 Task: Add The Laughing Cow Original Spreadable Creamy Cheese Wedges to the cart.
Action: Mouse moved to (718, 252)
Screenshot: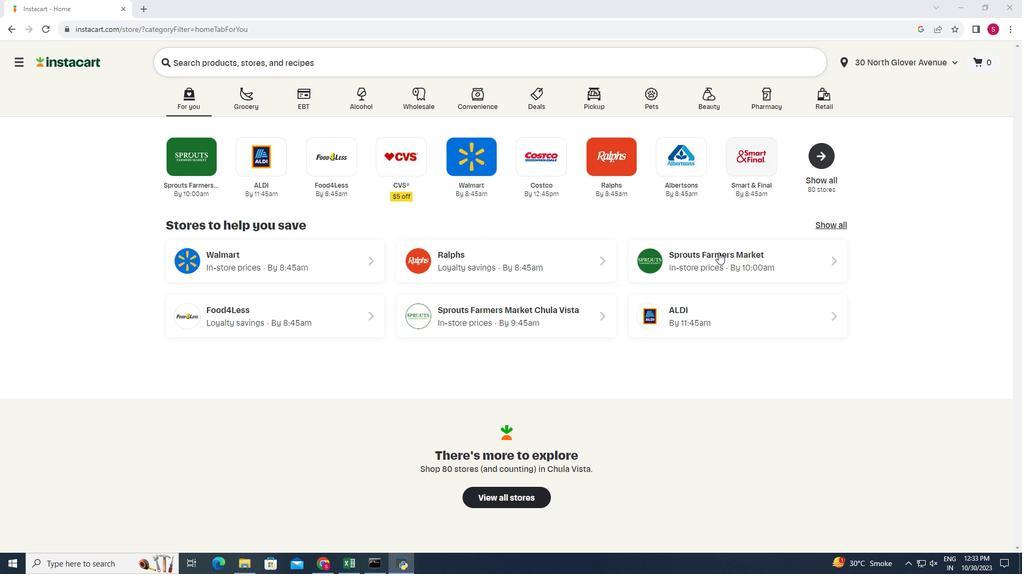 
Action: Mouse pressed left at (718, 252)
Screenshot: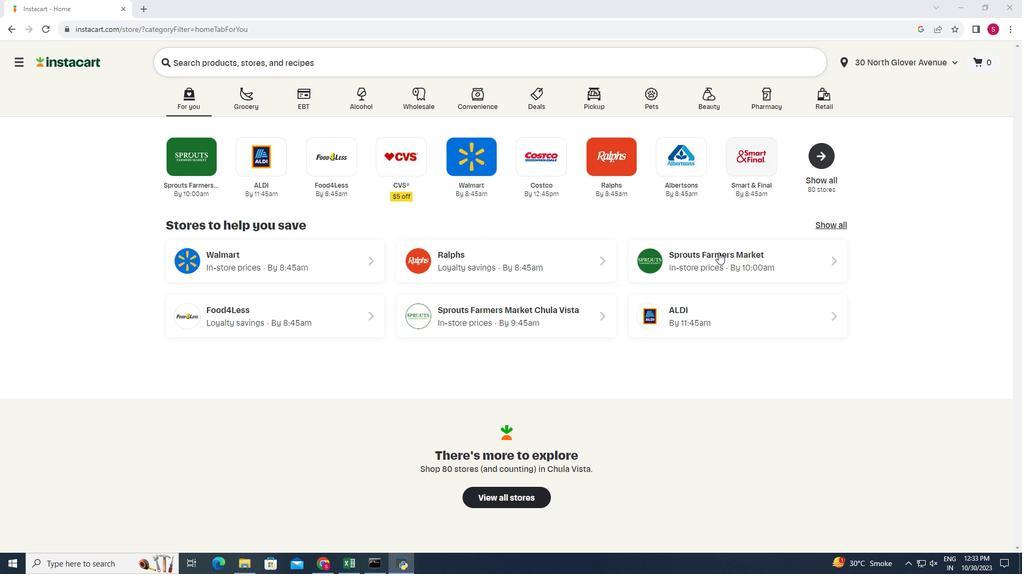 
Action: Mouse moved to (47, 462)
Screenshot: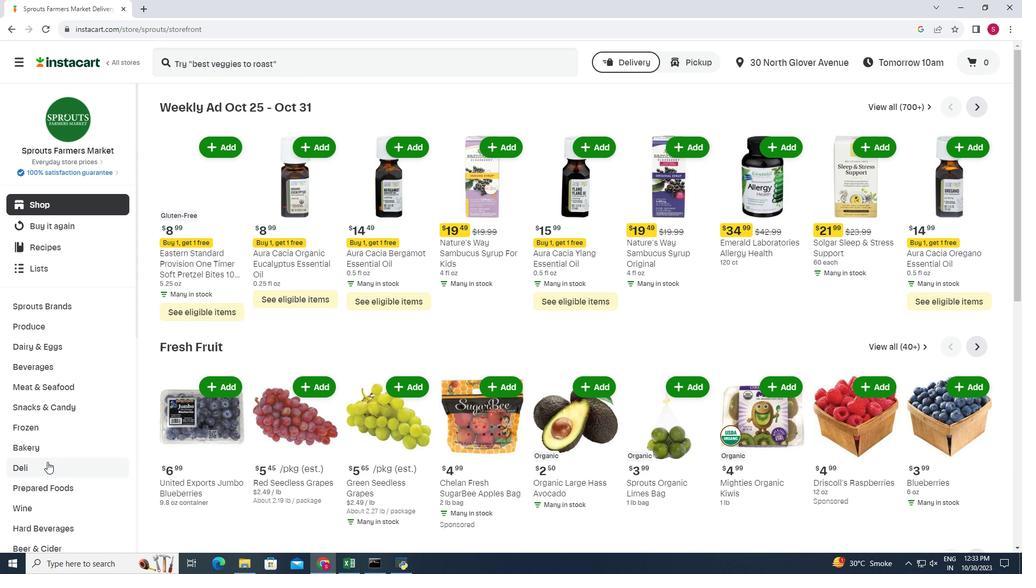 
Action: Mouse pressed left at (47, 462)
Screenshot: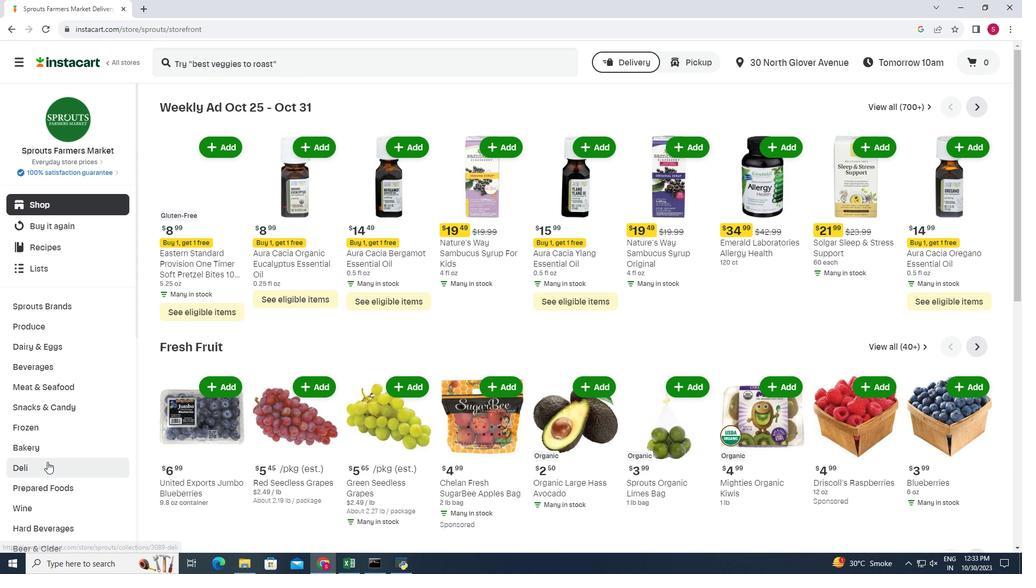 
Action: Mouse moved to (283, 135)
Screenshot: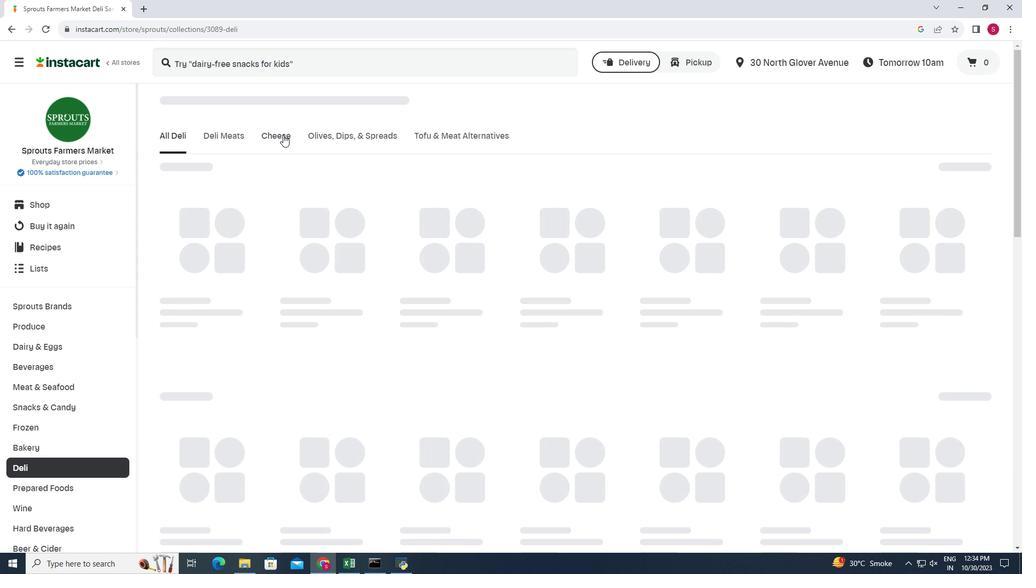 
Action: Mouse pressed left at (283, 135)
Screenshot: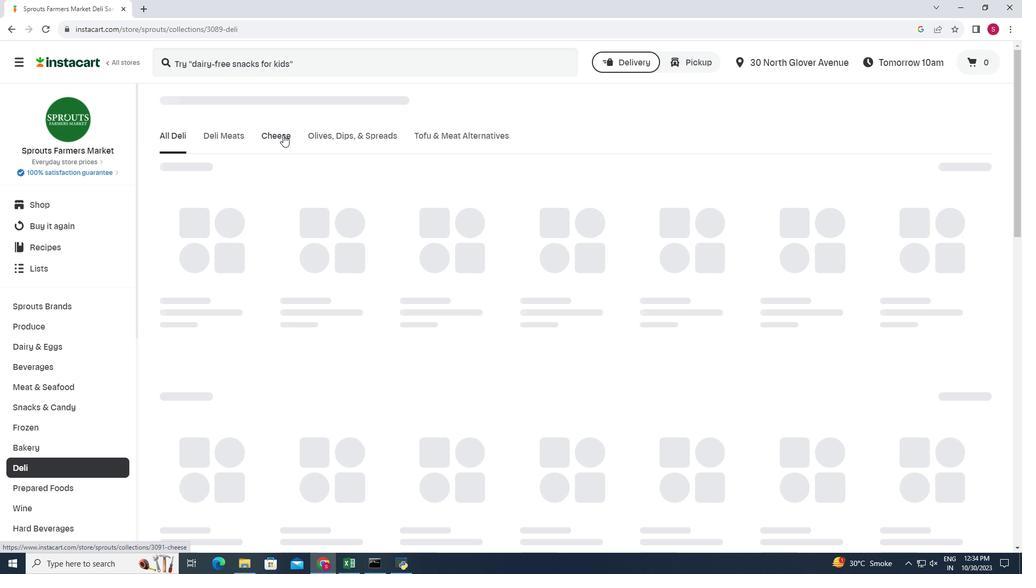 
Action: Mouse moved to (989, 202)
Screenshot: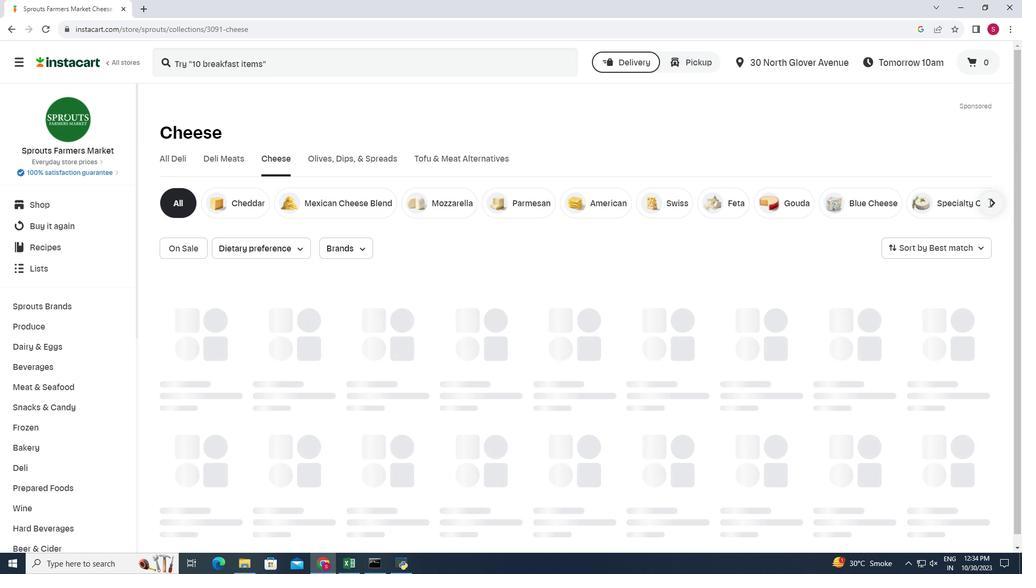 
Action: Mouse pressed left at (989, 202)
Screenshot: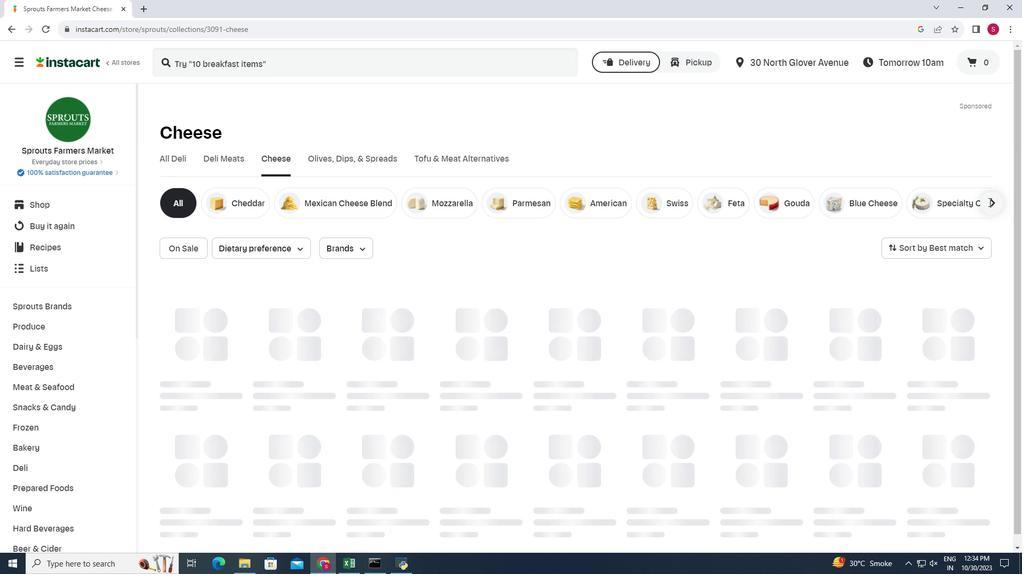 
Action: Mouse moved to (995, 301)
Screenshot: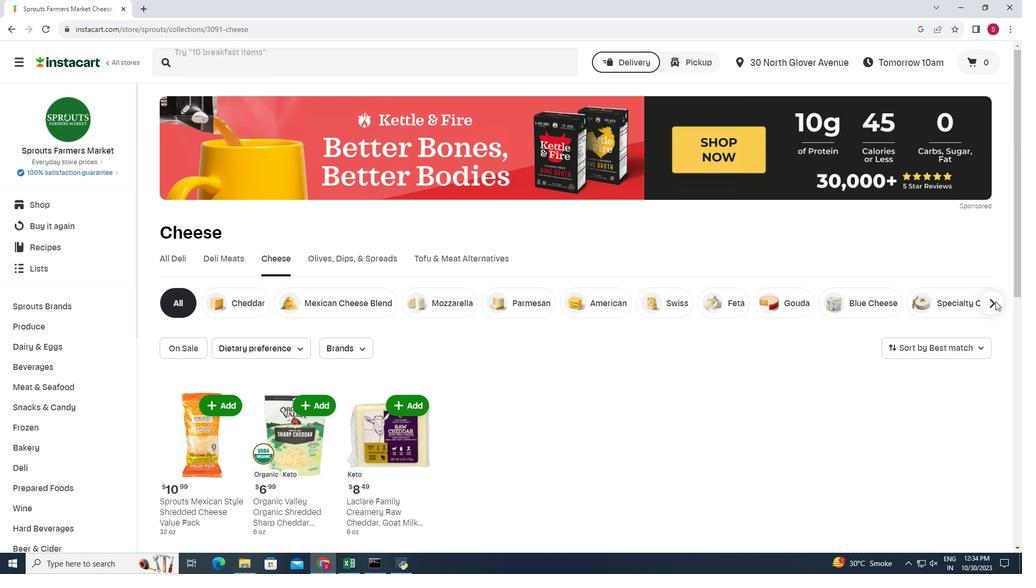 
Action: Mouse pressed left at (995, 301)
Screenshot: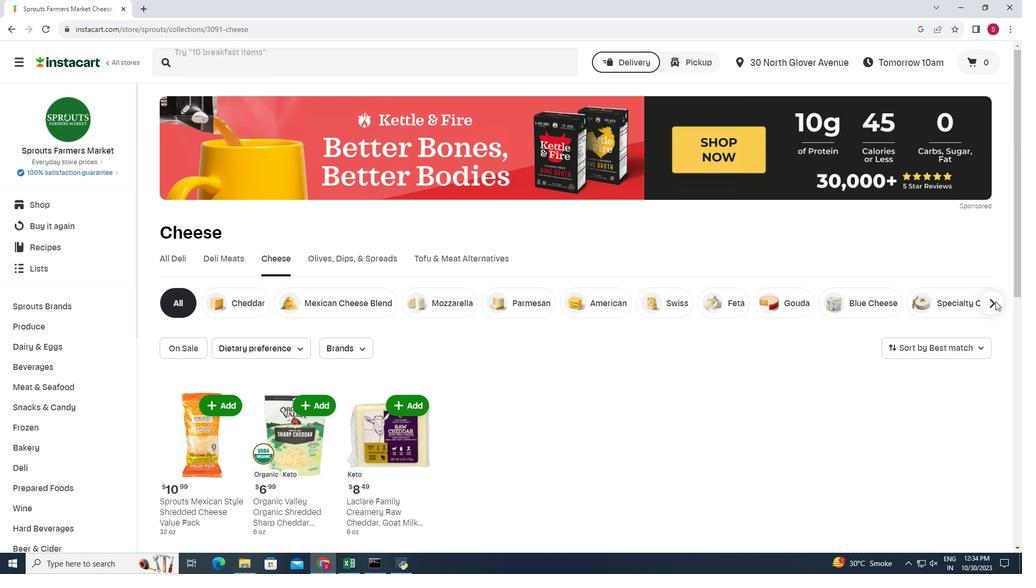 
Action: Mouse moved to (939, 303)
Screenshot: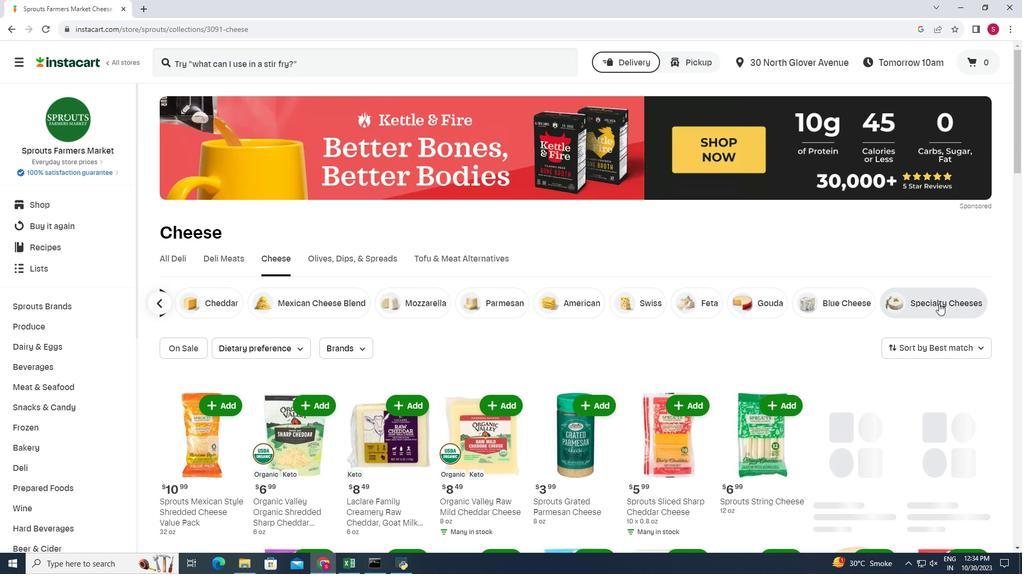 
Action: Mouse pressed left at (939, 303)
Screenshot: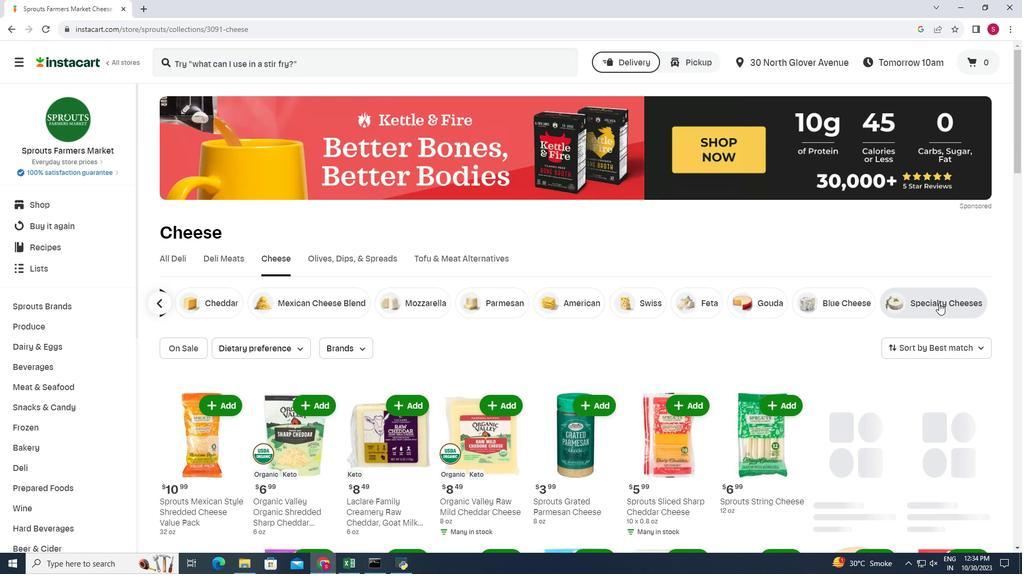 
Action: Mouse moved to (666, 433)
Screenshot: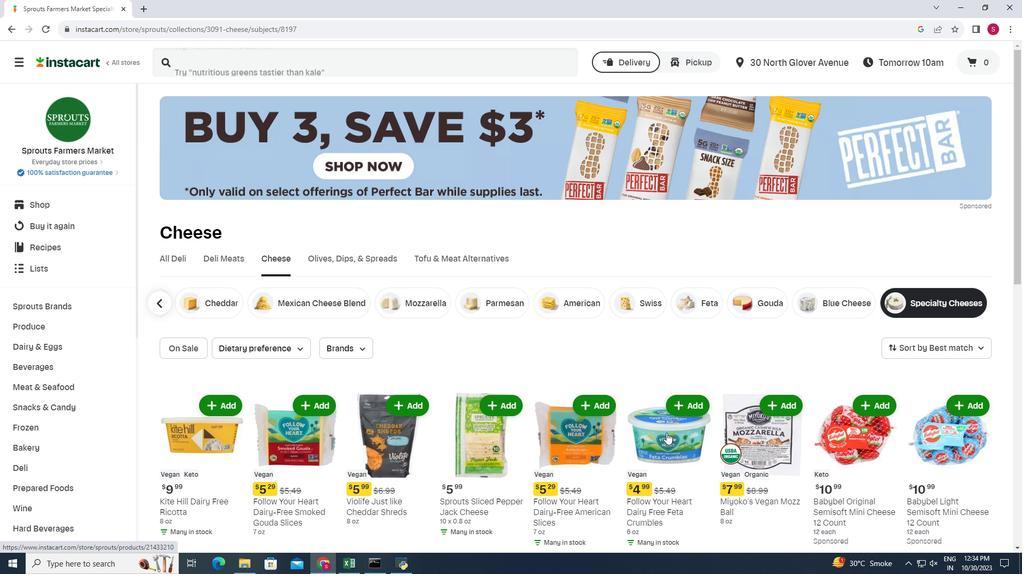 
Action: Mouse scrolled (666, 432) with delta (0, 0)
Screenshot: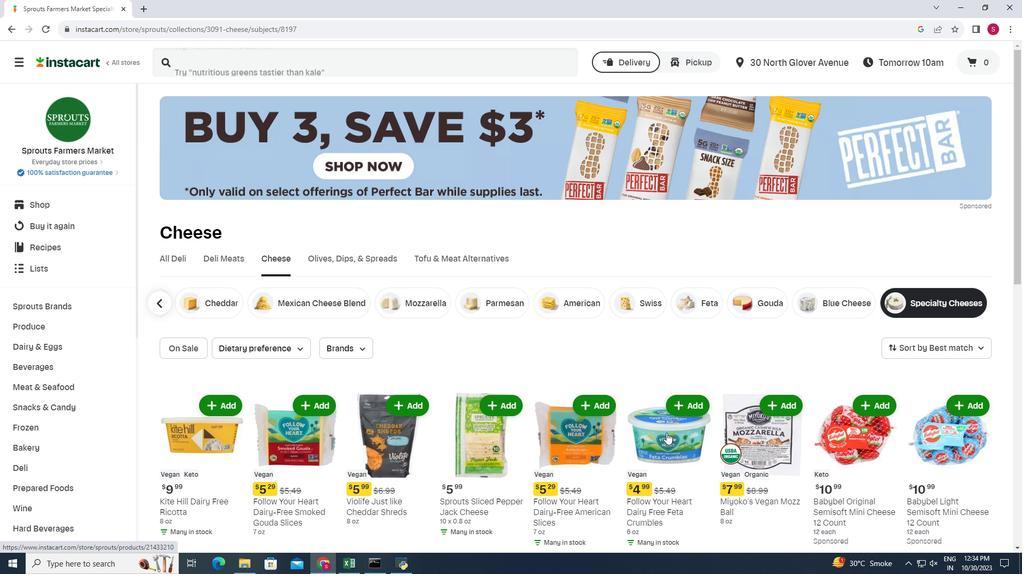 
Action: Mouse moved to (666, 433)
Screenshot: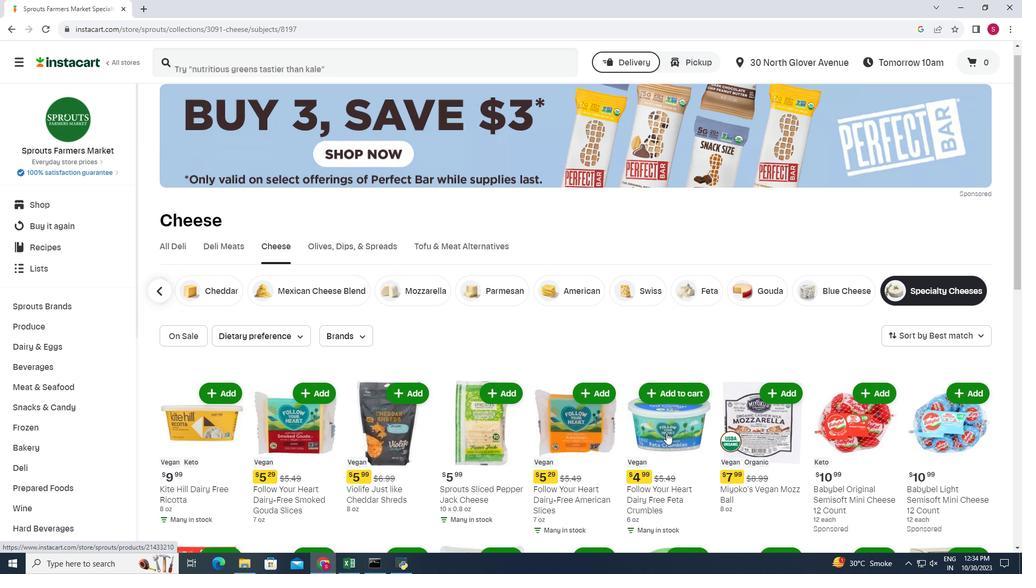 
Action: Mouse scrolled (666, 432) with delta (0, 0)
Screenshot: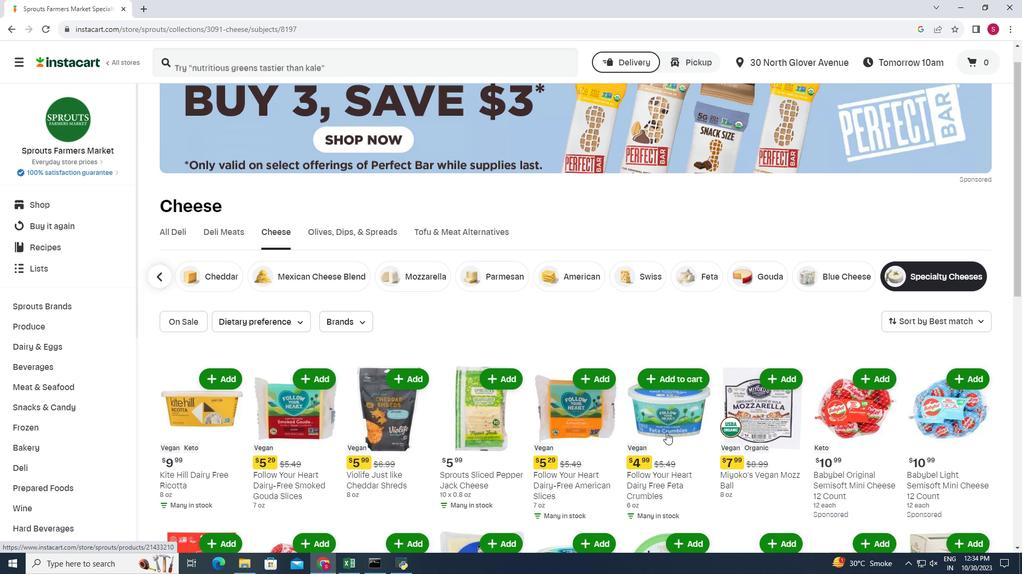 
Action: Mouse scrolled (666, 432) with delta (0, 0)
Screenshot: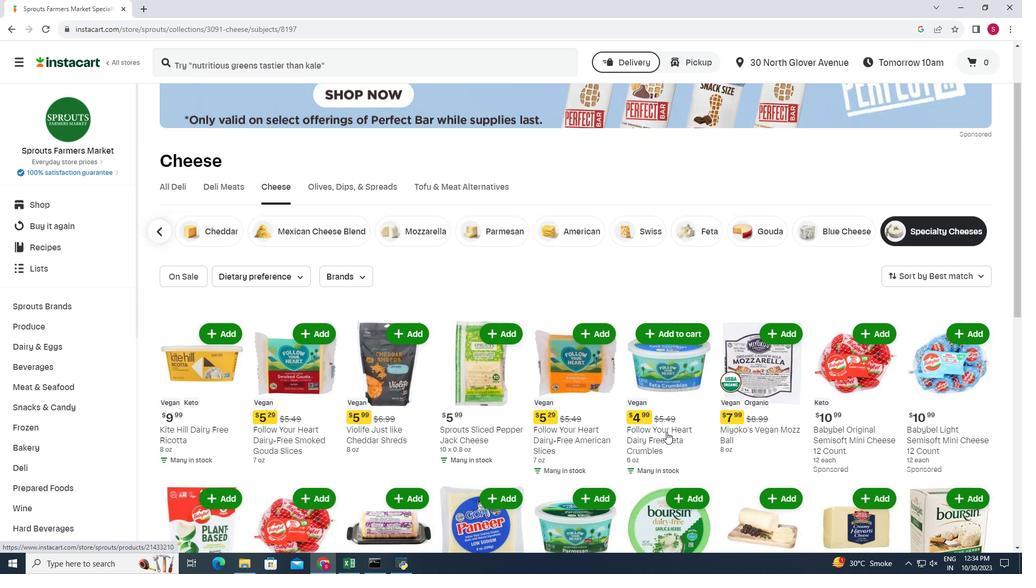 
Action: Mouse moved to (664, 425)
Screenshot: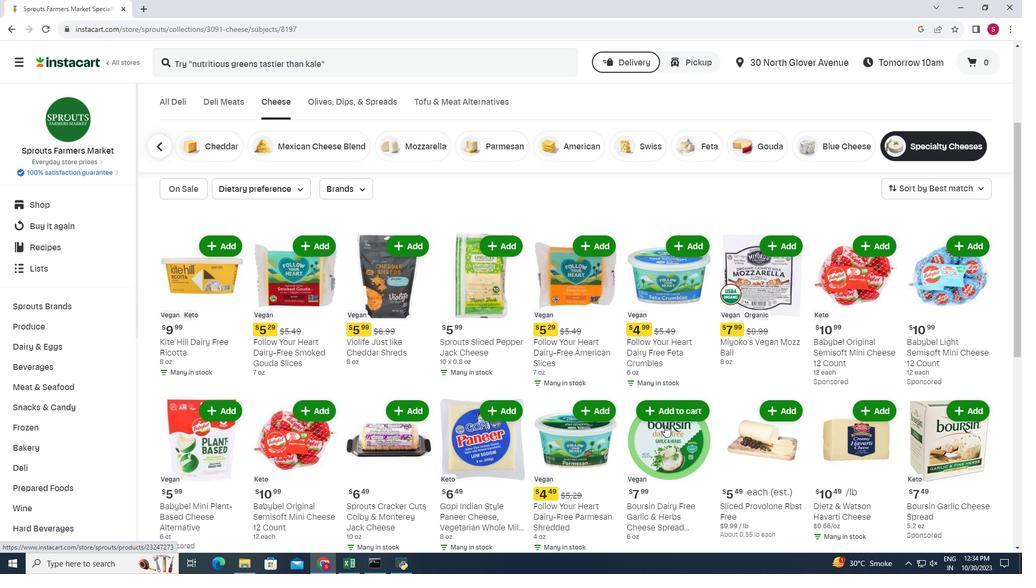 
Action: Mouse scrolled (664, 425) with delta (0, 0)
Screenshot: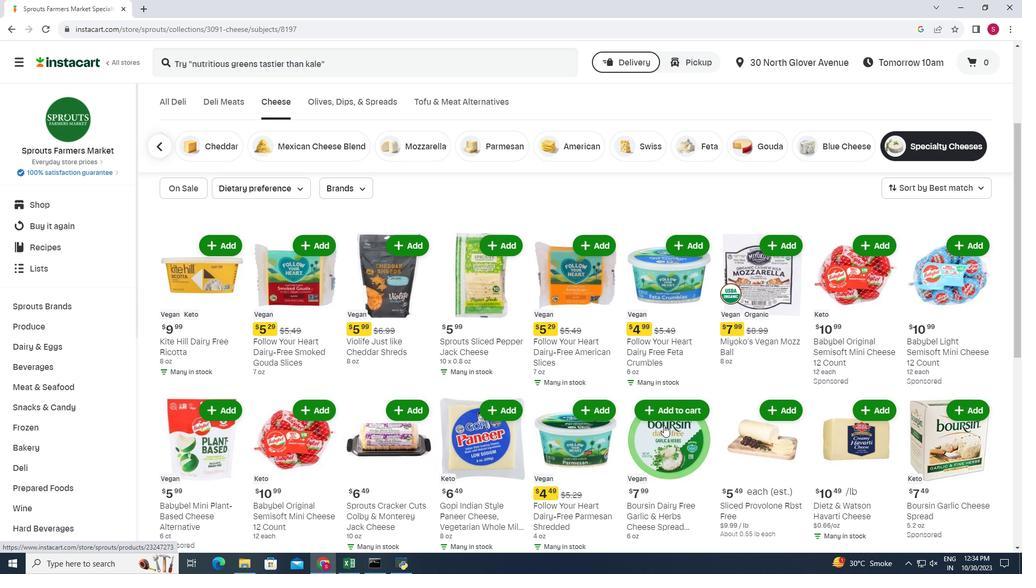 
Action: Mouse moved to (1001, 429)
Screenshot: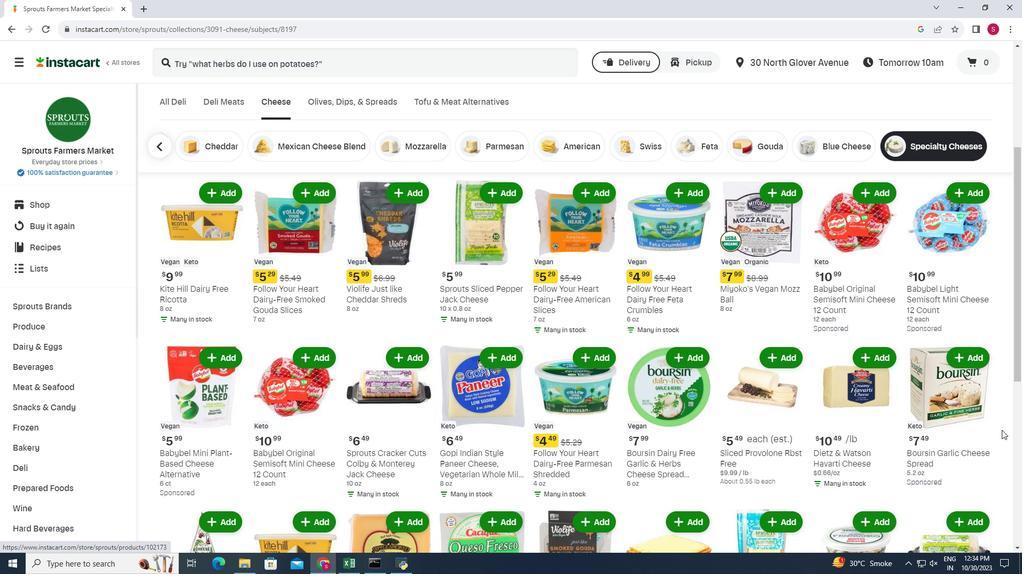 
Action: Mouse scrolled (1001, 429) with delta (0, 0)
Screenshot: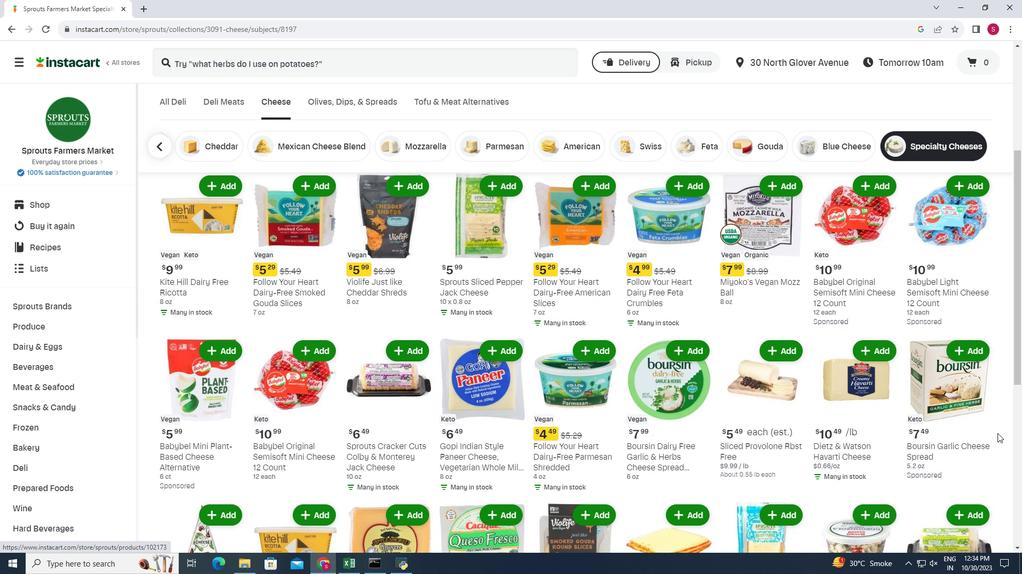 
Action: Mouse moved to (997, 433)
Screenshot: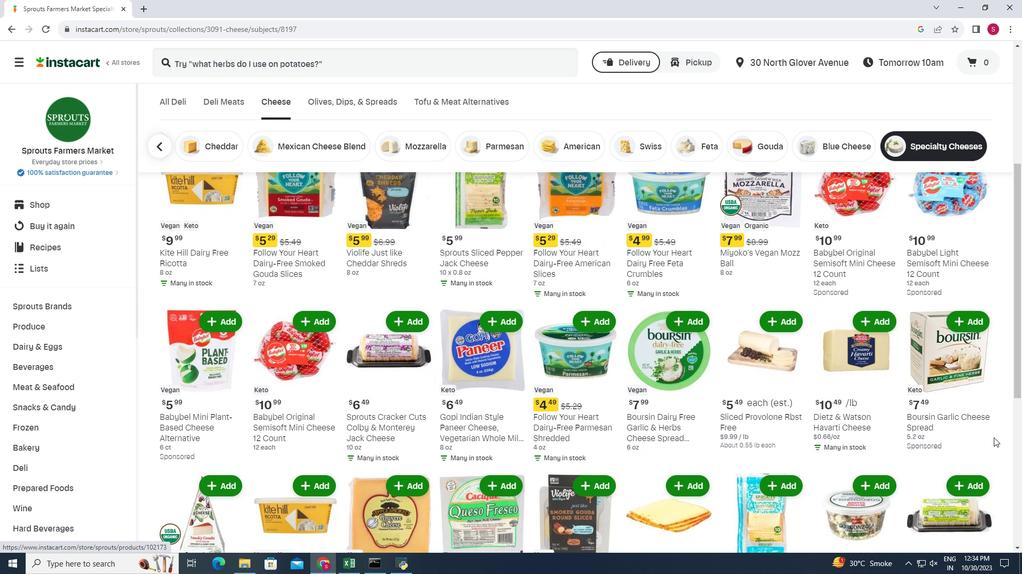 
Action: Mouse scrolled (997, 433) with delta (0, 0)
Screenshot: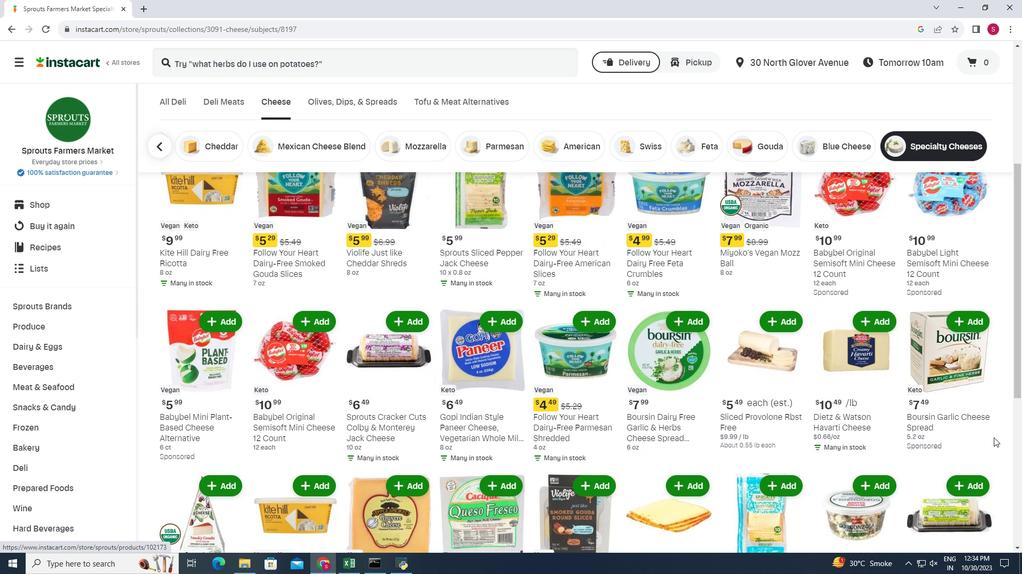 
Action: Mouse moved to (993, 438)
Screenshot: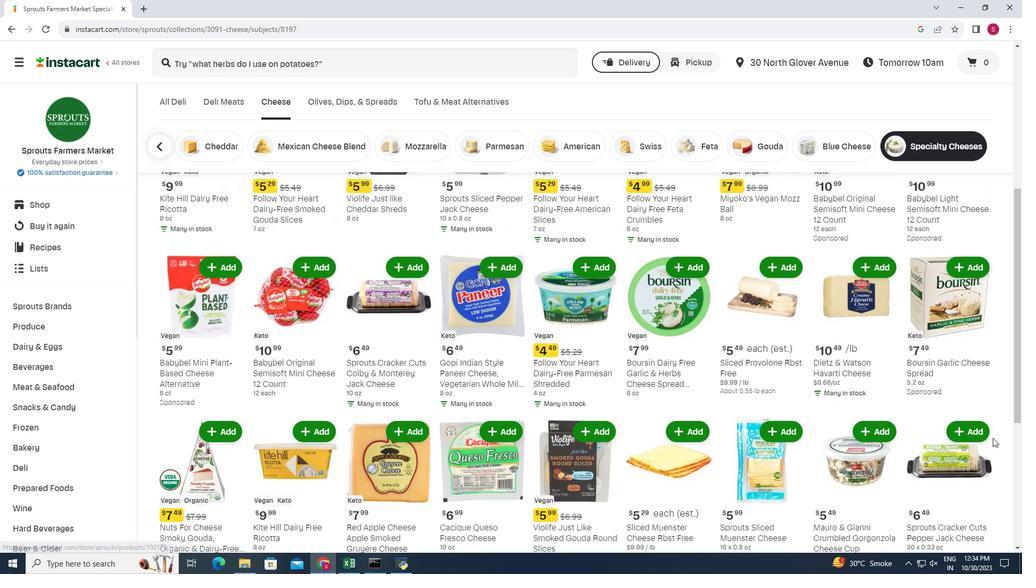 
Action: Mouse scrolled (993, 438) with delta (0, 0)
Screenshot: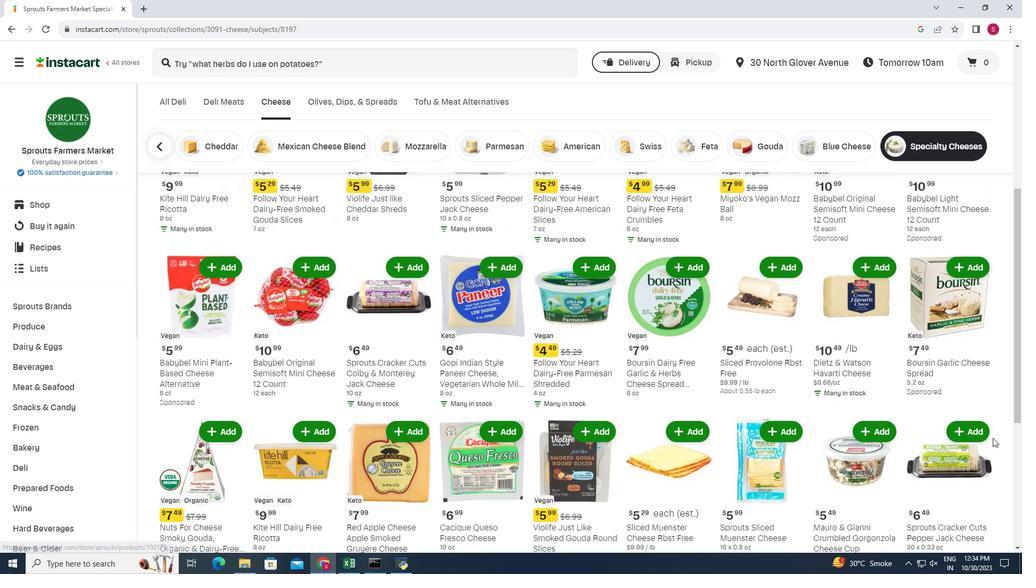 
Action: Mouse moved to (166, 398)
Screenshot: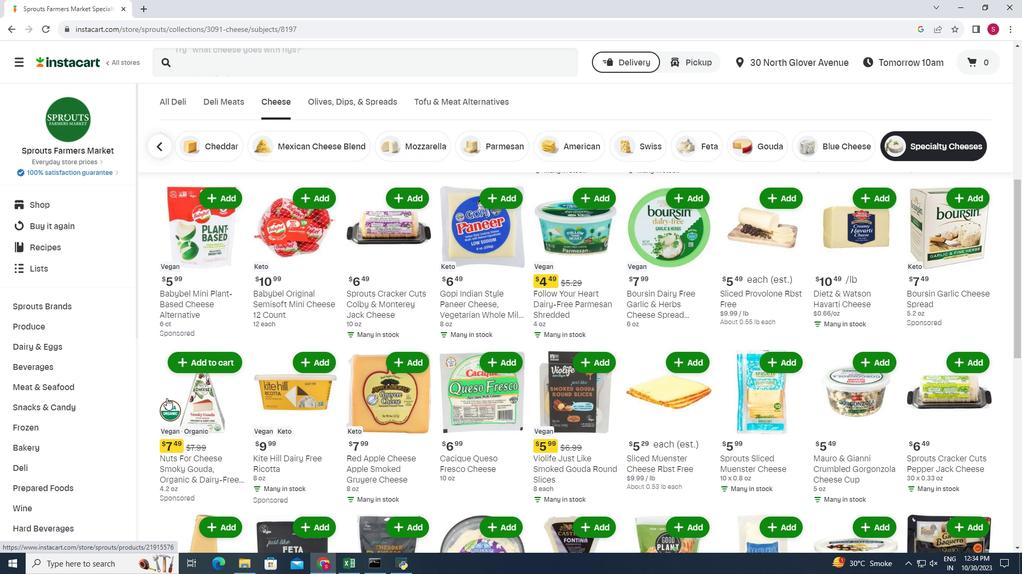 
Action: Mouse scrolled (166, 398) with delta (0, 0)
Screenshot: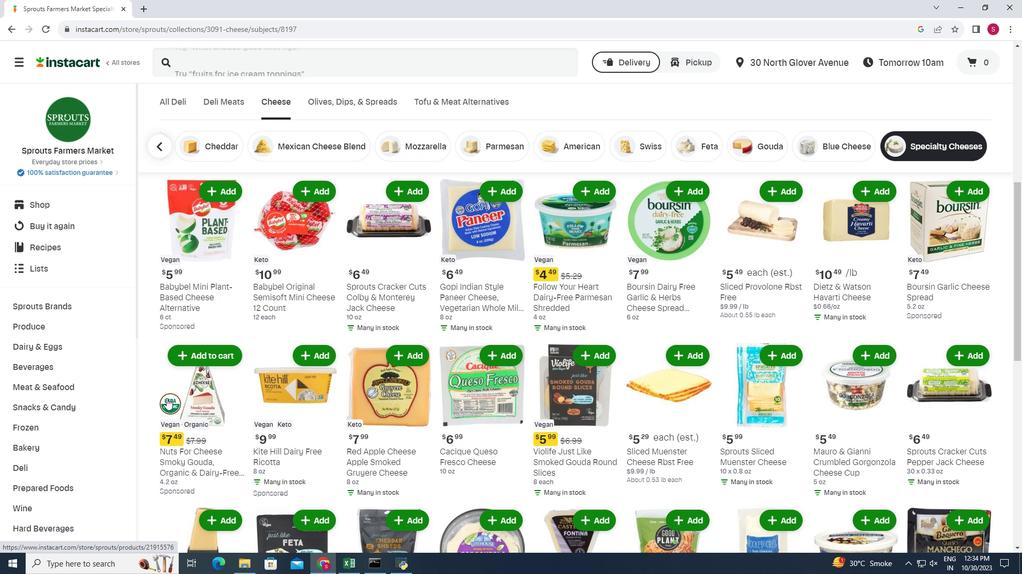 
Action: Mouse scrolled (166, 398) with delta (0, 0)
Screenshot: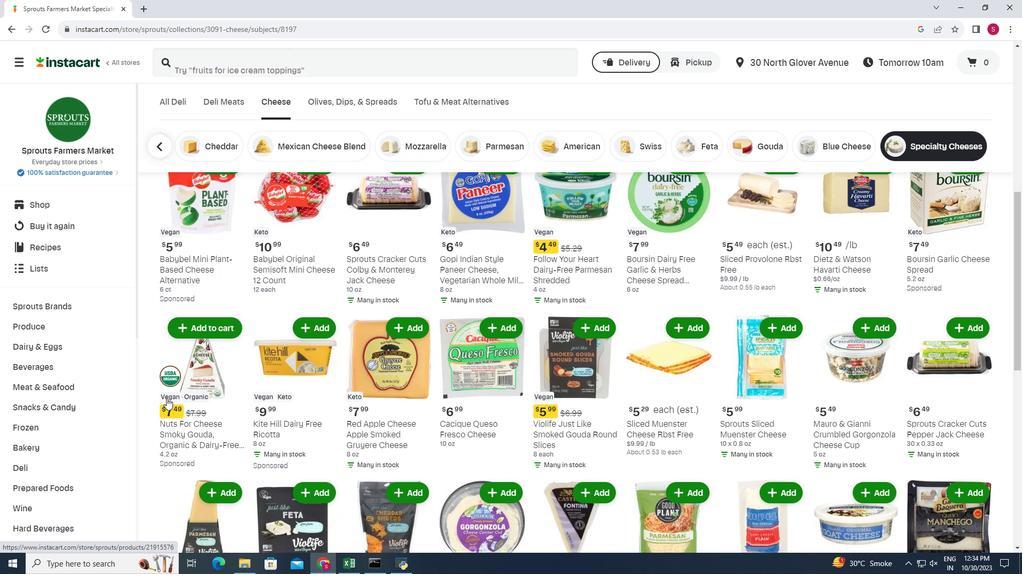 
Action: Mouse moved to (204, 425)
Screenshot: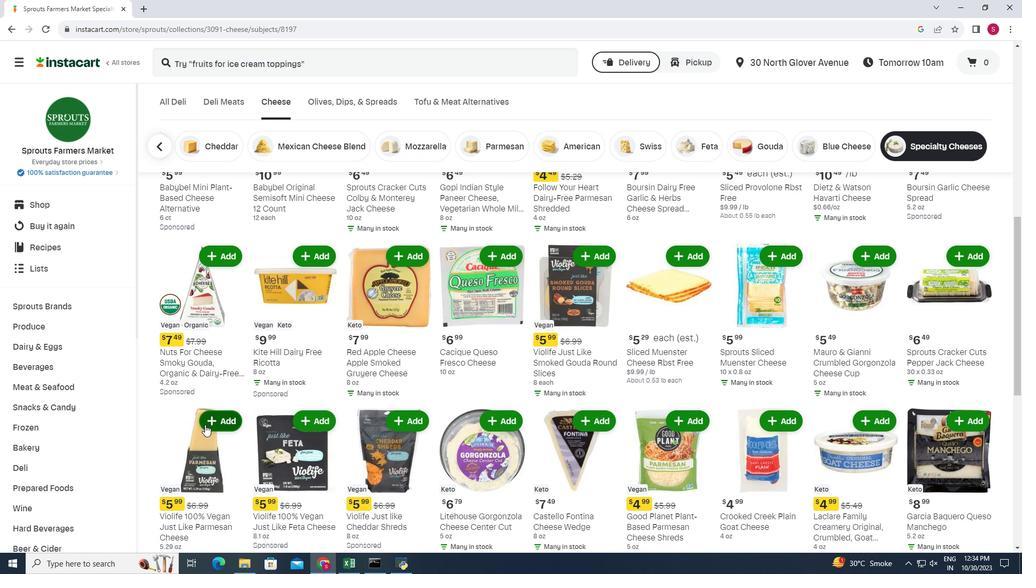 
Action: Mouse scrolled (204, 424) with delta (0, 0)
Screenshot: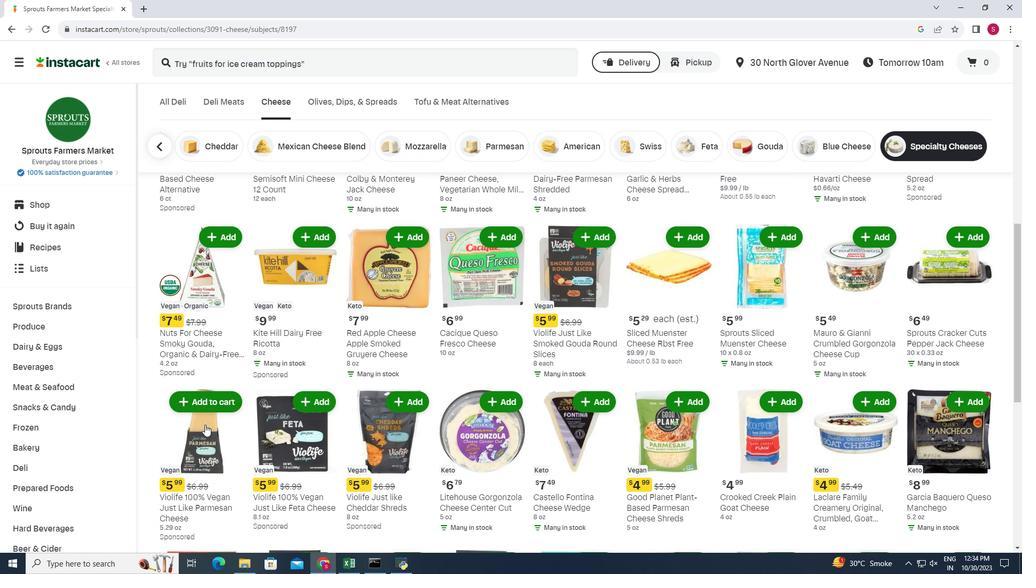 
Action: Mouse moved to (937, 461)
Screenshot: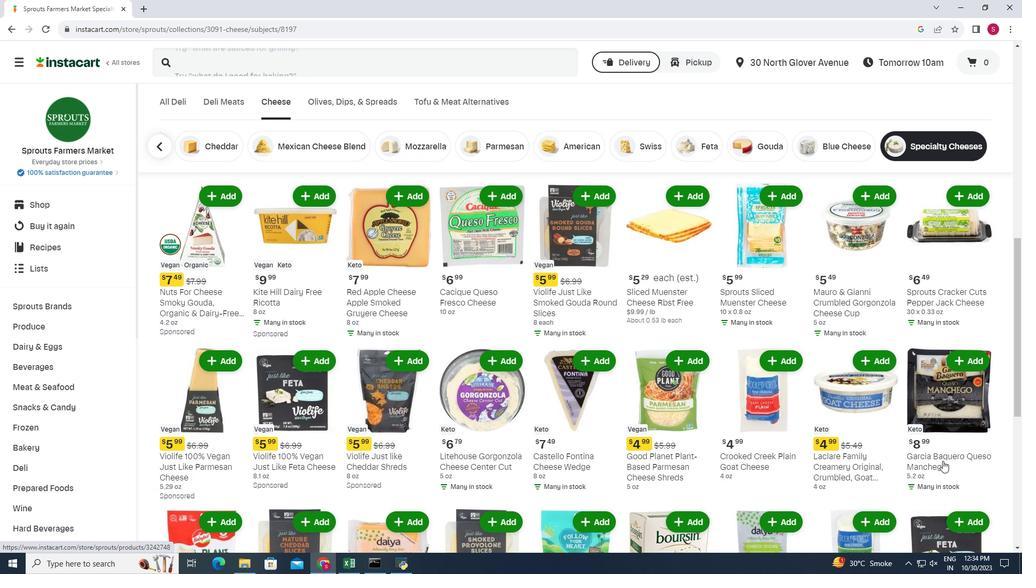 
Action: Mouse scrolled (937, 461) with delta (0, 0)
Screenshot: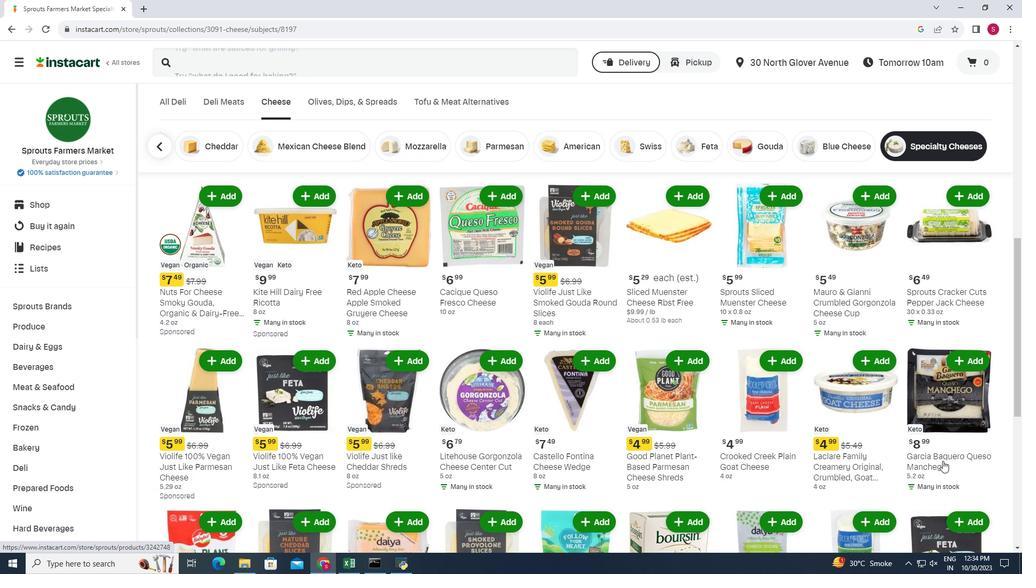 
Action: Mouse moved to (941, 461)
Screenshot: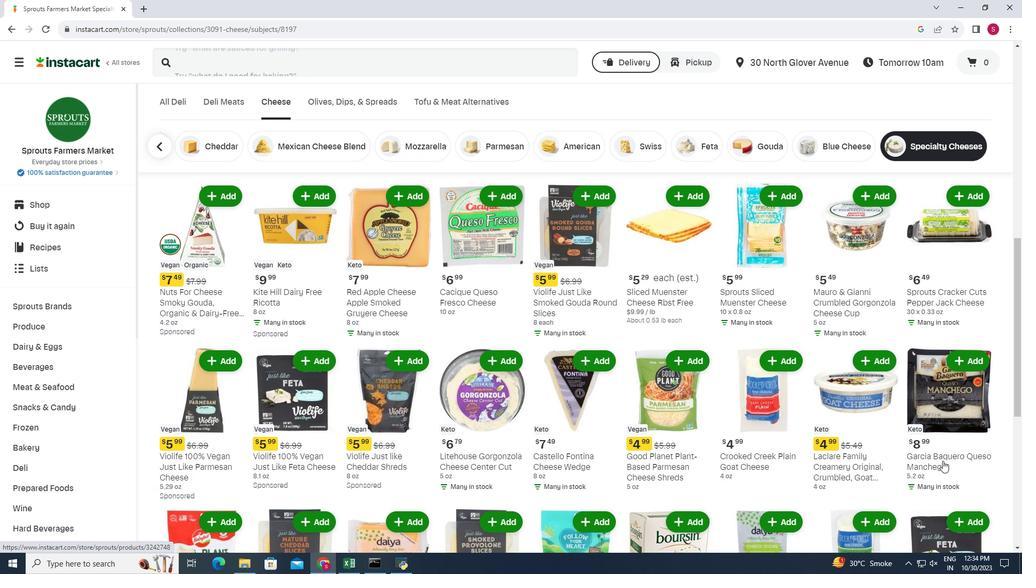 
Action: Mouse scrolled (941, 461) with delta (0, 0)
Screenshot: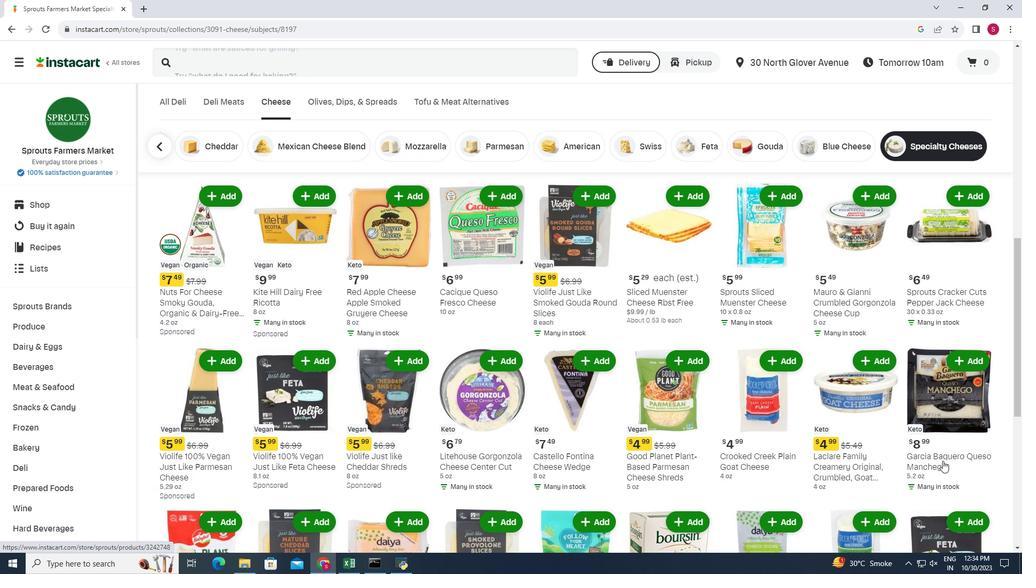 
Action: Mouse moved to (943, 461)
Screenshot: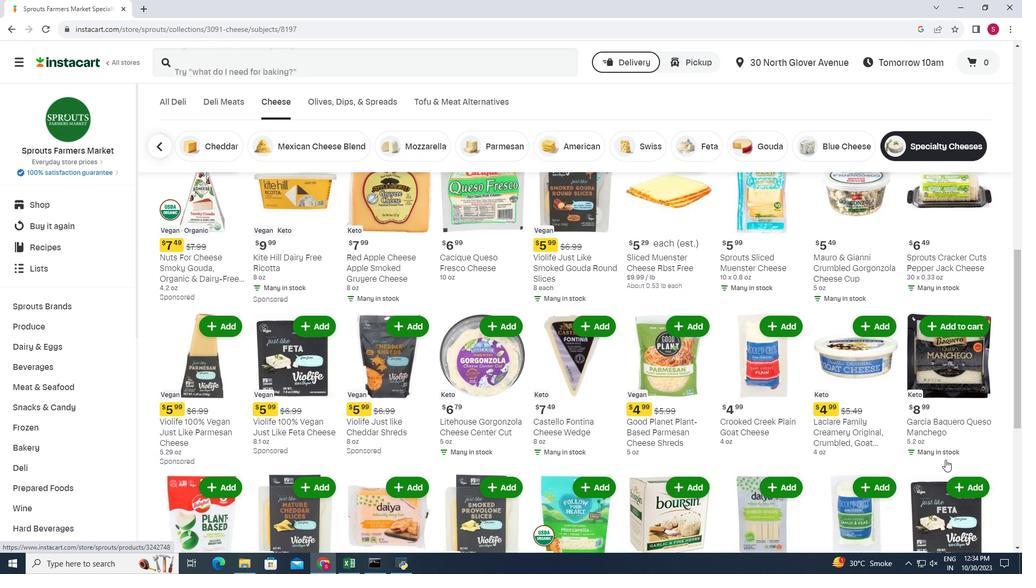 
Action: Mouse scrolled (943, 461) with delta (0, 0)
Screenshot: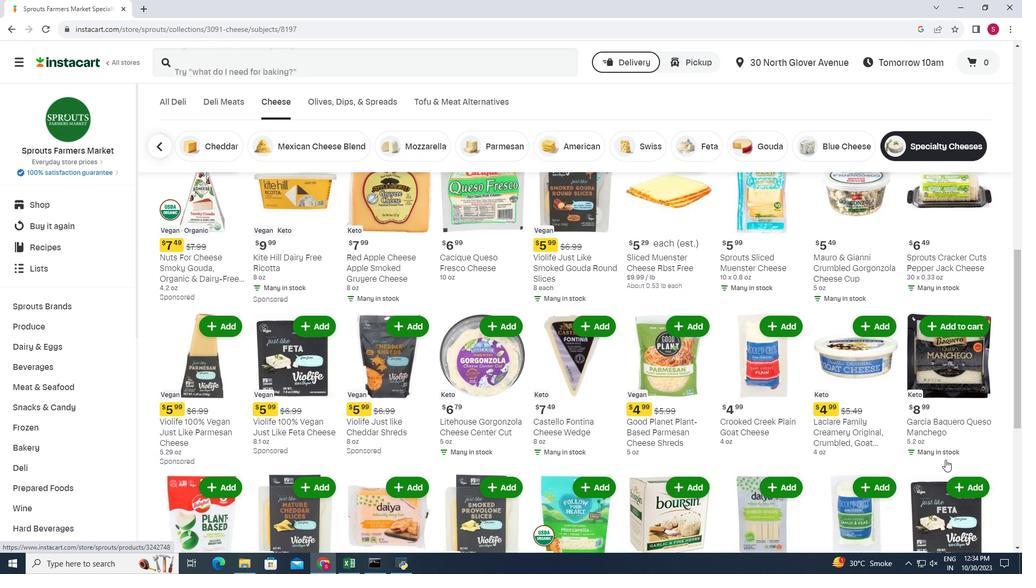 
Action: Mouse moved to (193, 409)
Screenshot: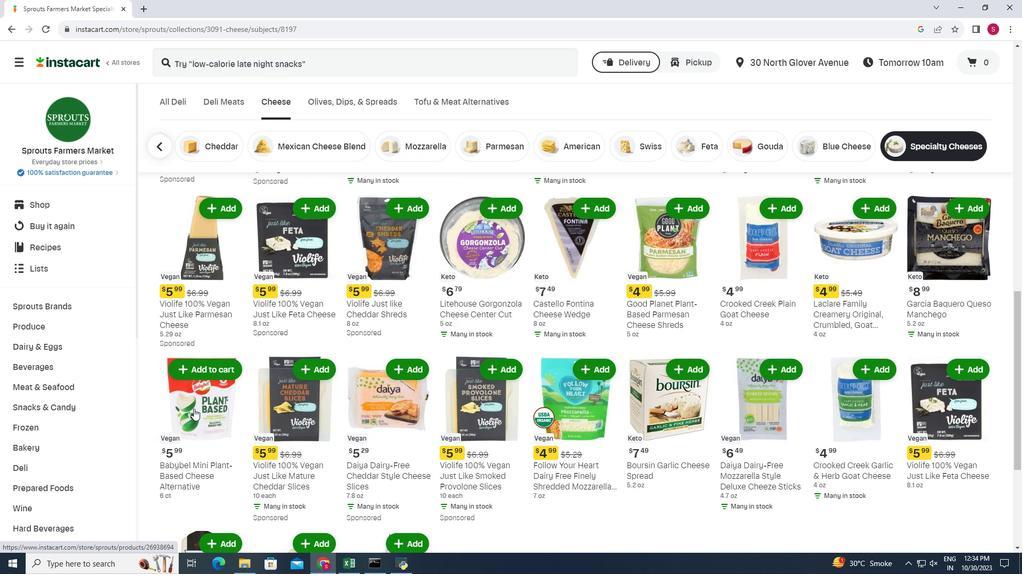 
Action: Mouse scrolled (193, 408) with delta (0, 0)
Screenshot: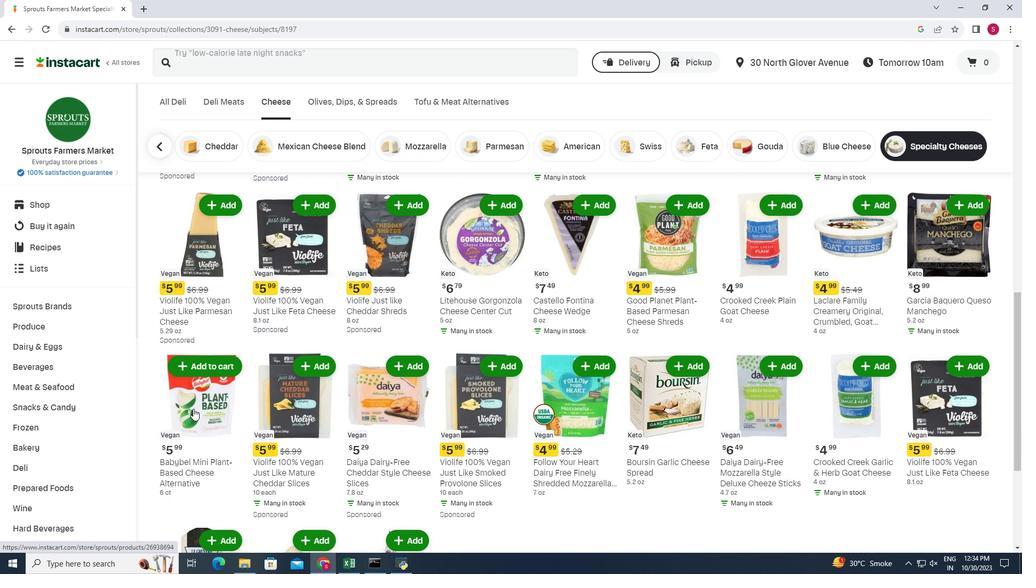 
Action: Mouse moved to (193, 409)
Screenshot: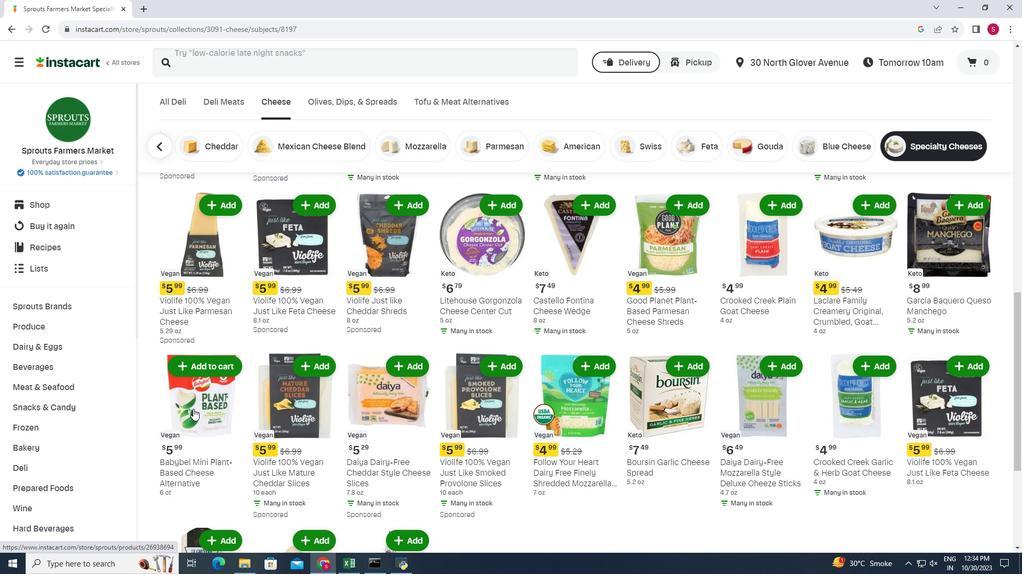 
Action: Mouse scrolled (193, 408) with delta (0, 0)
Screenshot: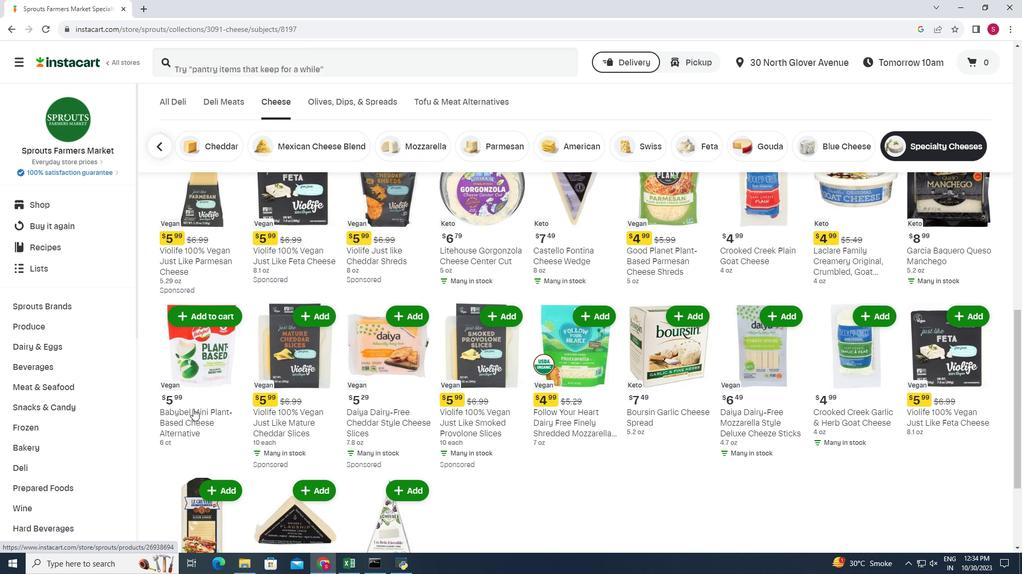 
Action: Mouse scrolled (193, 408) with delta (0, 0)
Screenshot: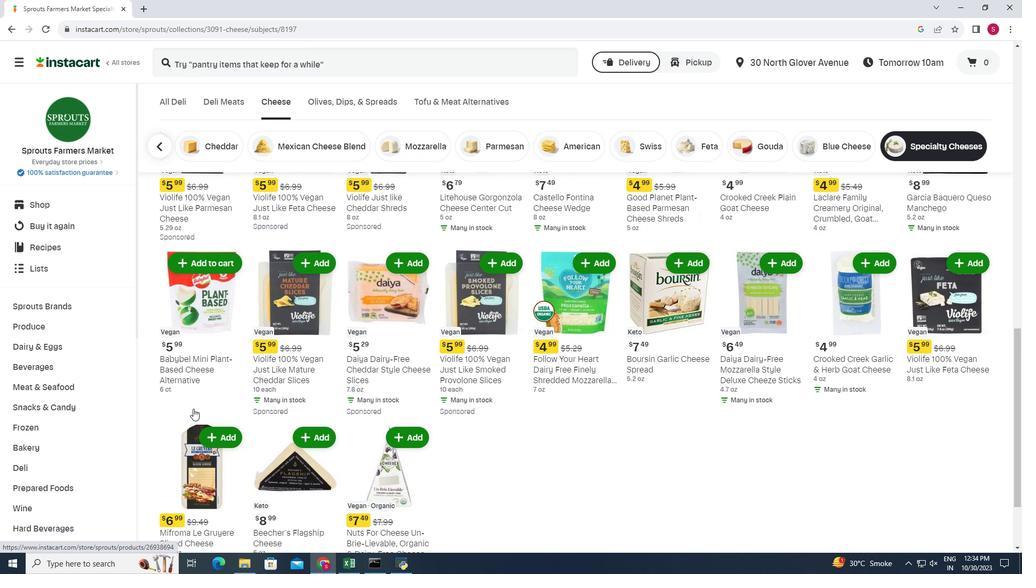 
Action: Mouse moved to (592, 388)
Screenshot: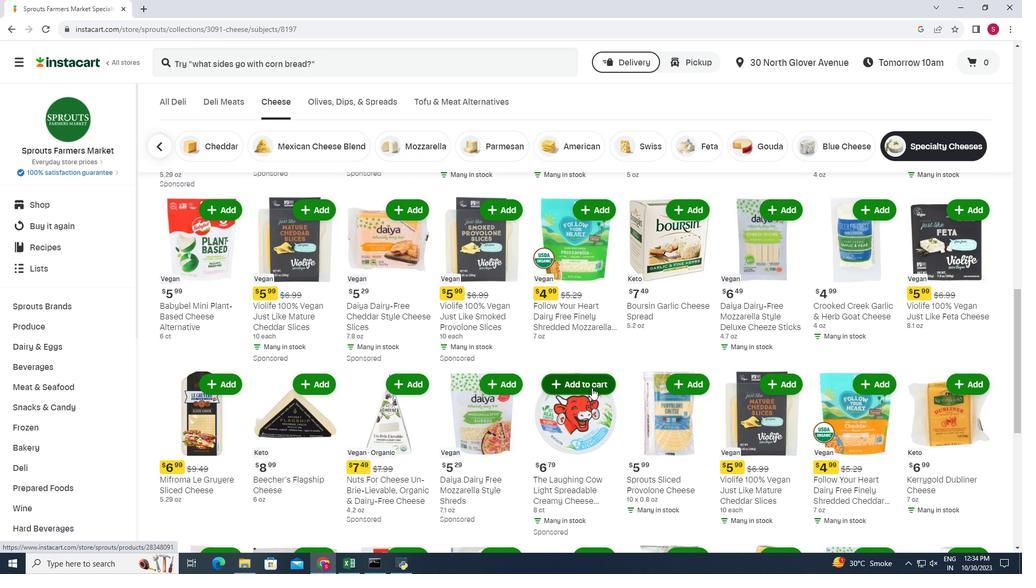 
Action: Mouse pressed left at (592, 388)
Screenshot: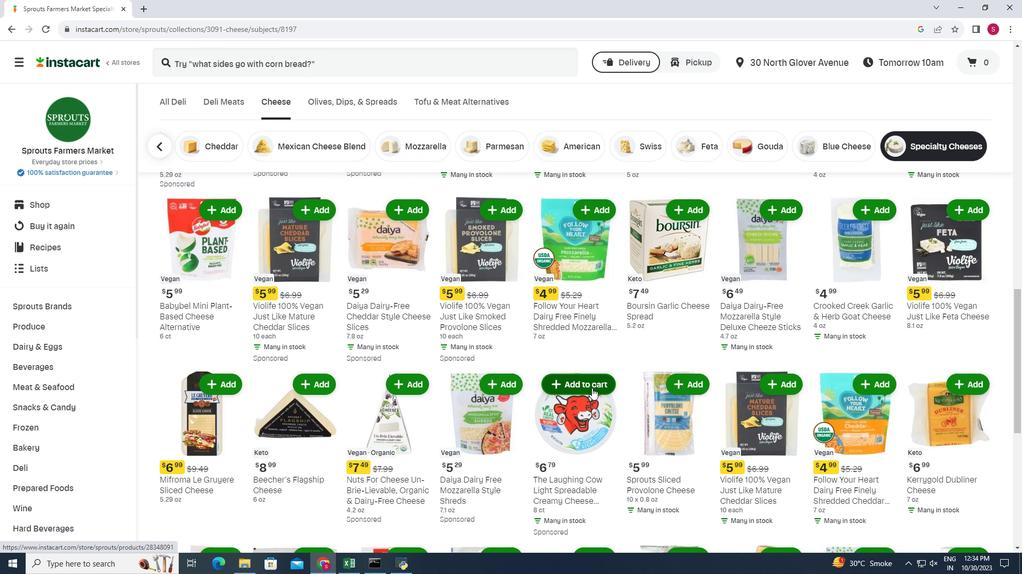 
Action: Mouse moved to (619, 358)
Screenshot: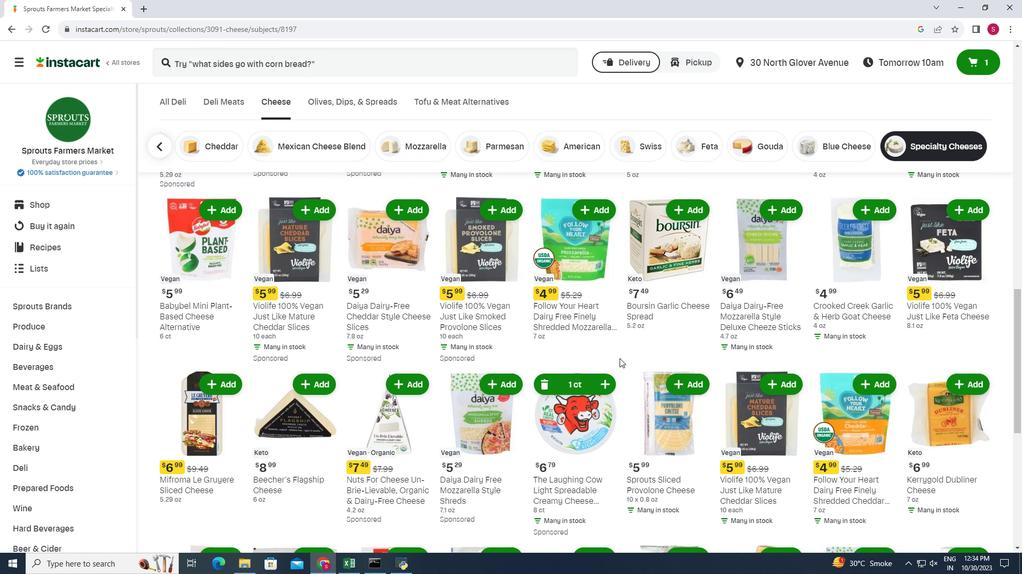 
